 Task: Create New Customer with Customer Name: Break Hearts Vintage, Billing Address Line1: 4759 Agriculture Lane, Billing Address Line2:  Homestead, Billing Address Line3:  Florida 33030, Cell Number: 440-390-1431_x000D_

Action: Mouse moved to (150, 32)
Screenshot: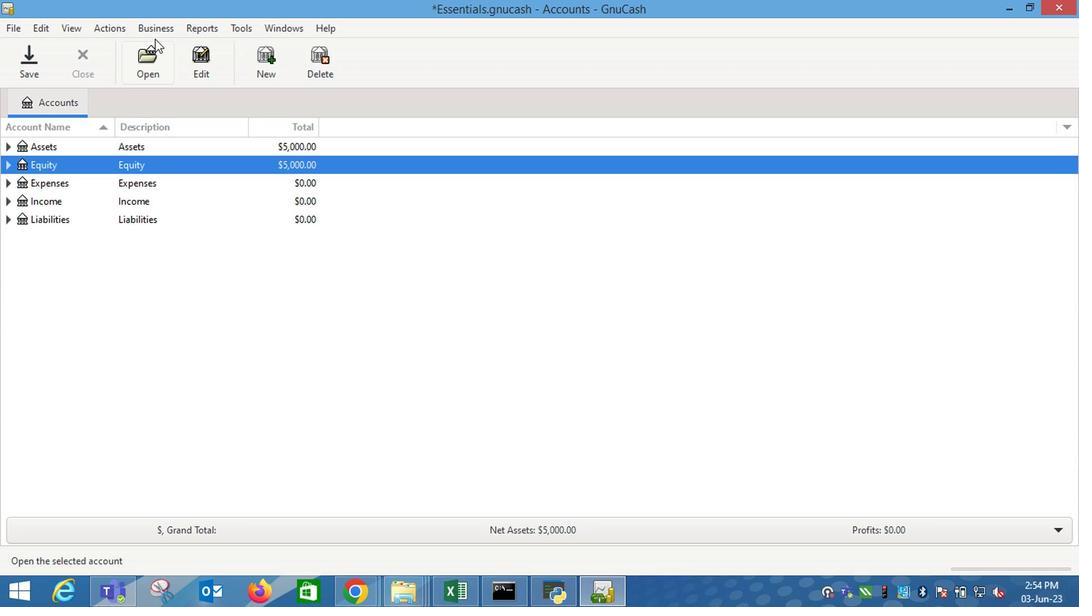 
Action: Mouse pressed left at (150, 32)
Screenshot: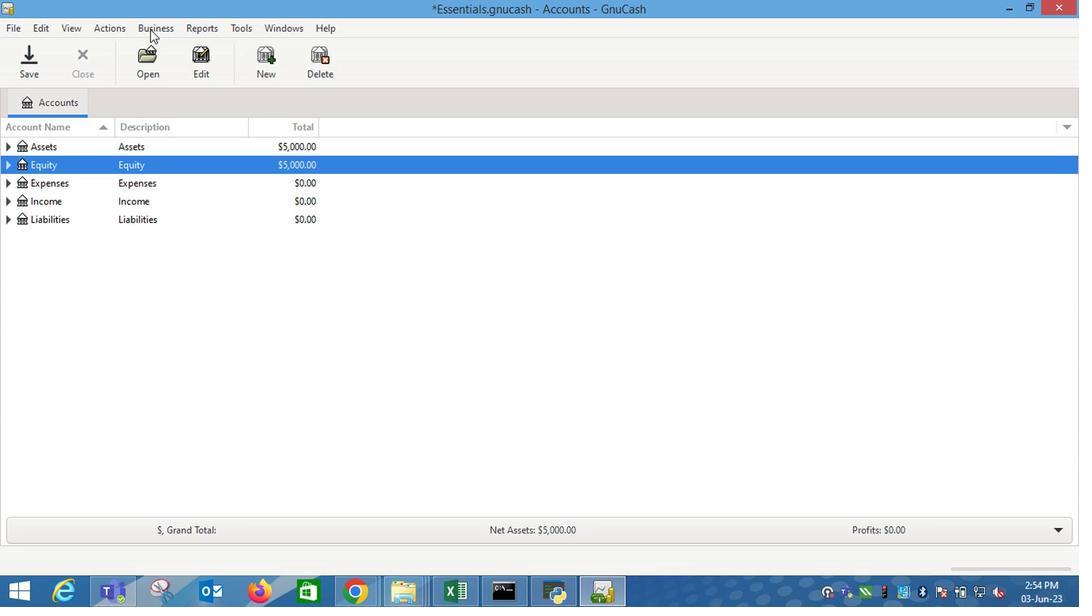
Action: Mouse moved to (369, 73)
Screenshot: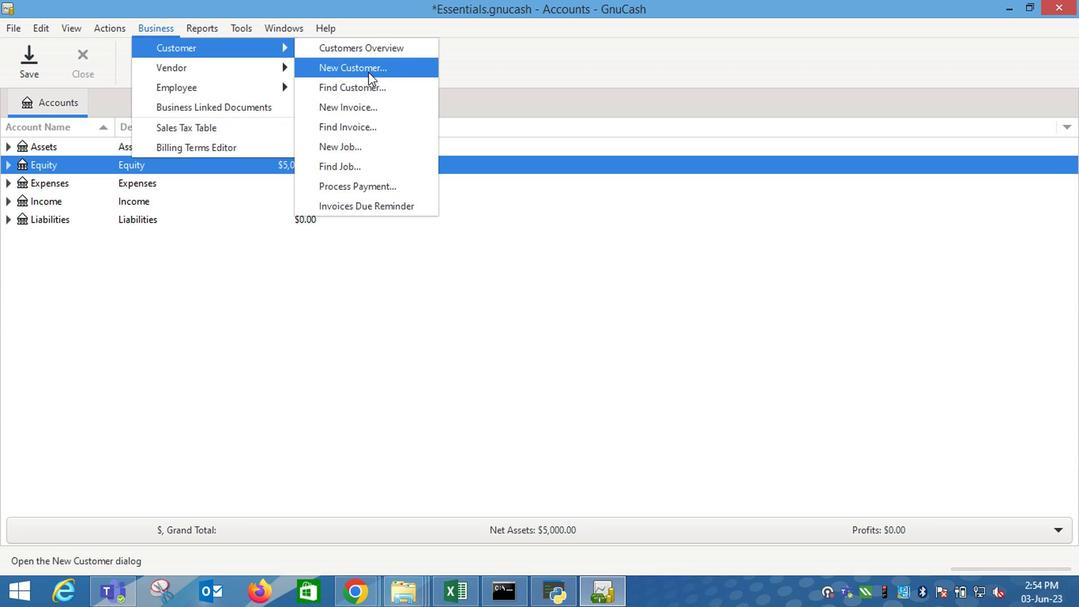 
Action: Mouse pressed left at (369, 73)
Screenshot: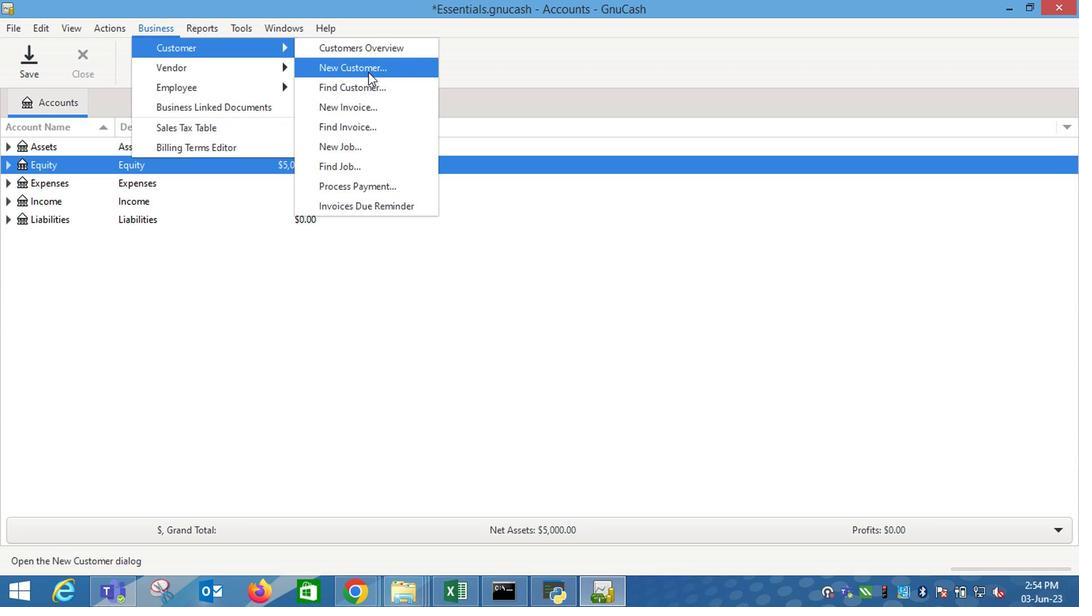 
Action: Mouse moved to (733, 201)
Screenshot: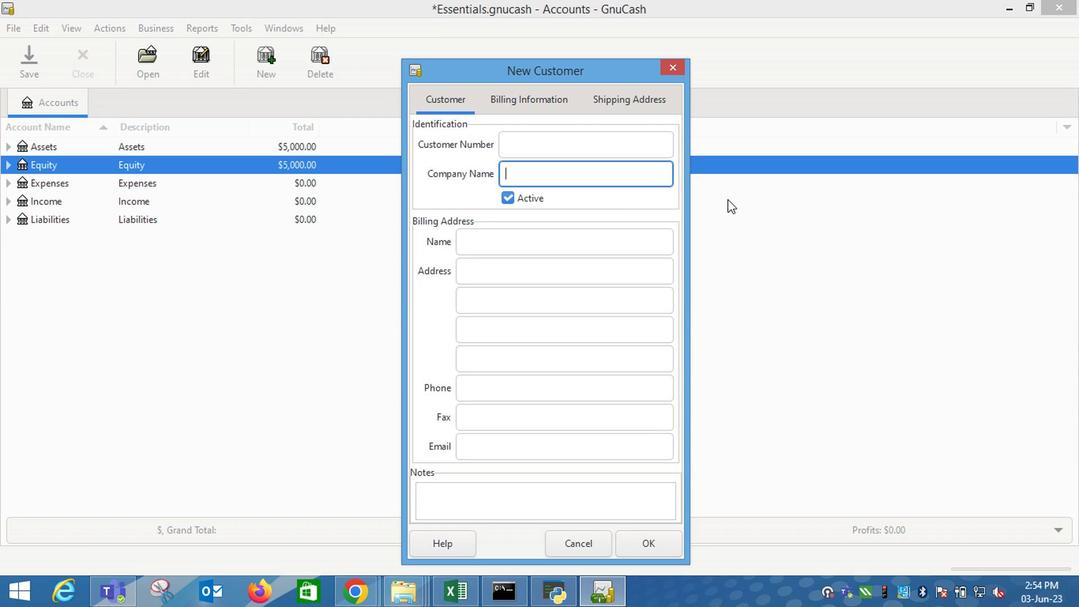 
Action: Key pressed <Key.shift_r>Break<Key.space><Key.shift_r>Hearts<Key.space><Key.shift_r>Vintage<Key.tab><Key.tab><Key.tab>4759<Key.space><Key.shift_r>Agriculture<Key.space><Key.shift_r>Lane<Key.tab><Key.shift_r>Home<Key.tab><Key.shift_r>F<Key.tab><Key.tab>440-390-1431
Screenshot: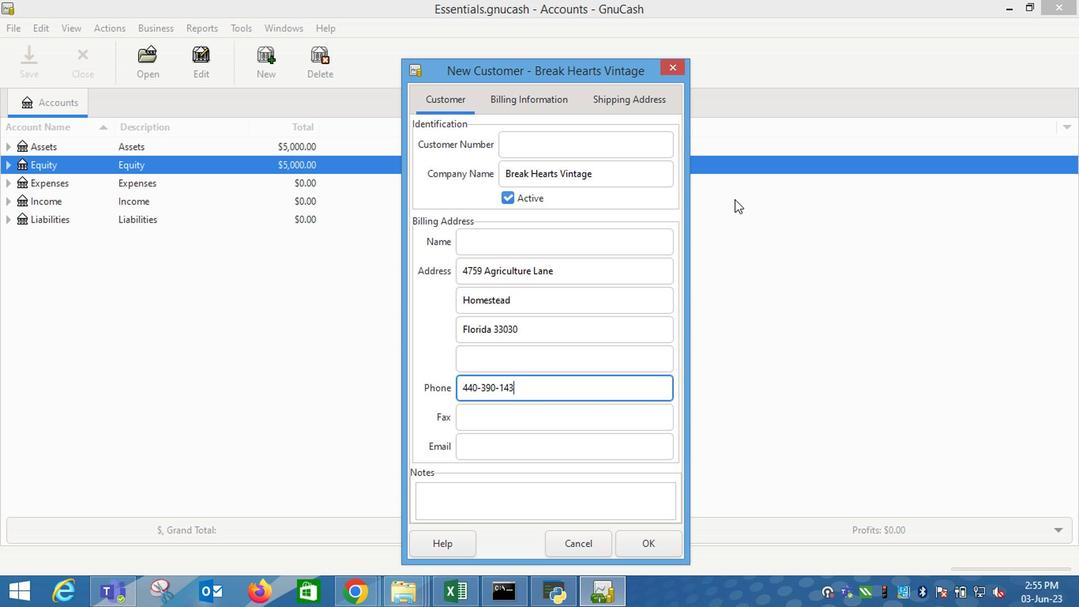 
Action: Mouse moved to (560, 100)
Screenshot: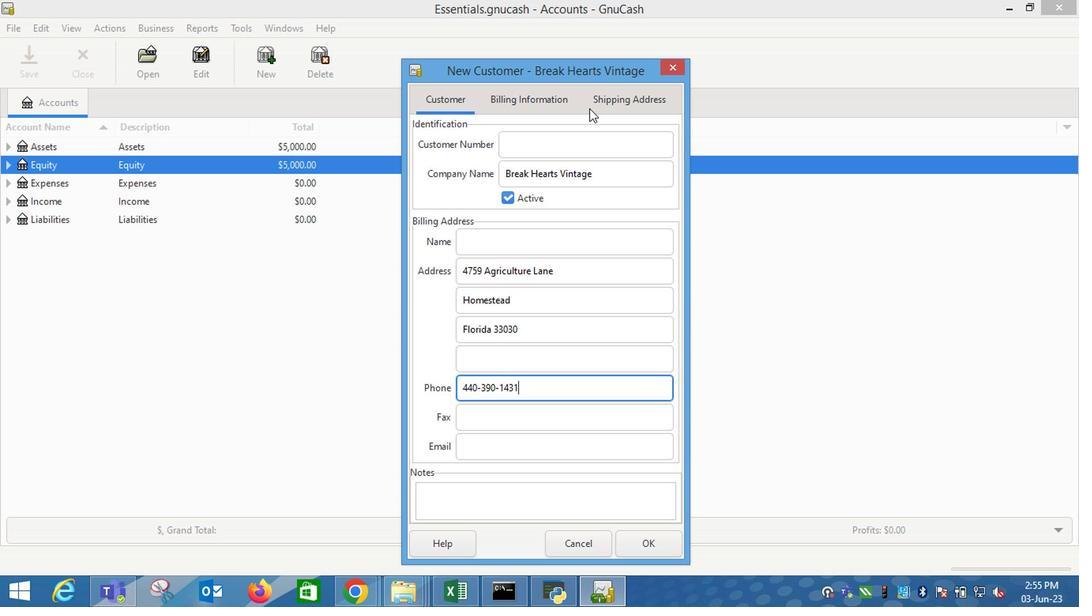 
Action: Mouse pressed left at (560, 100)
Screenshot: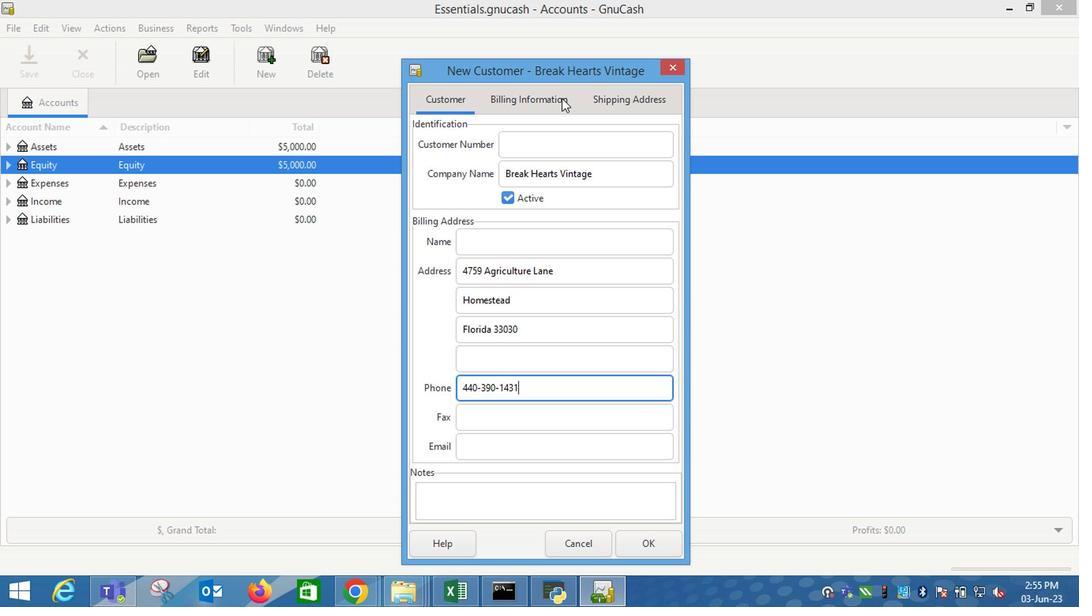 
Action: Mouse moved to (654, 547)
Screenshot: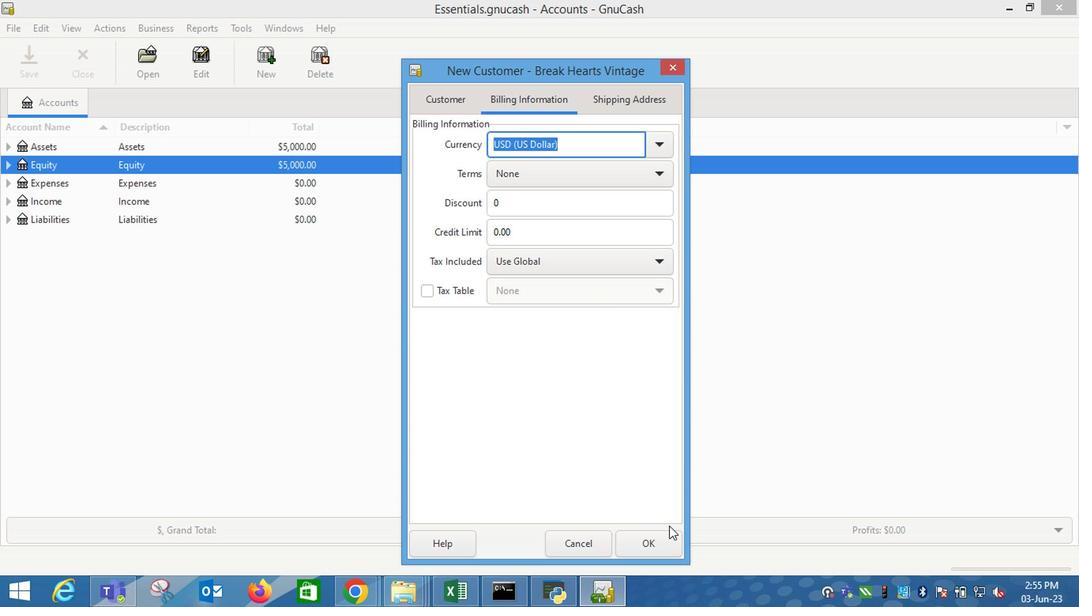 
Action: Mouse pressed left at (654, 547)
Screenshot: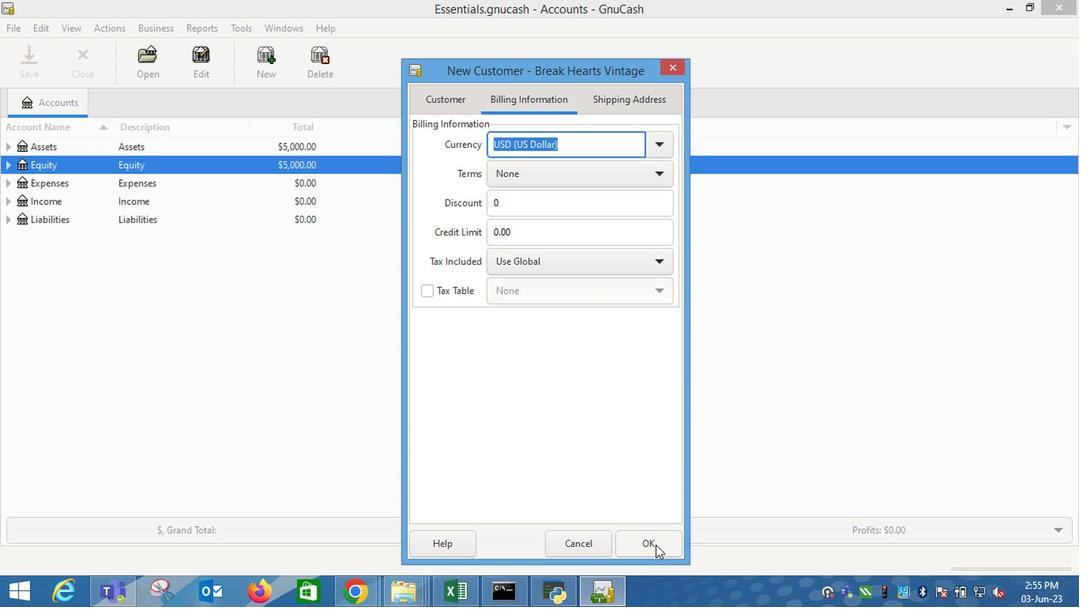 
Action: Mouse moved to (542, 407)
Screenshot: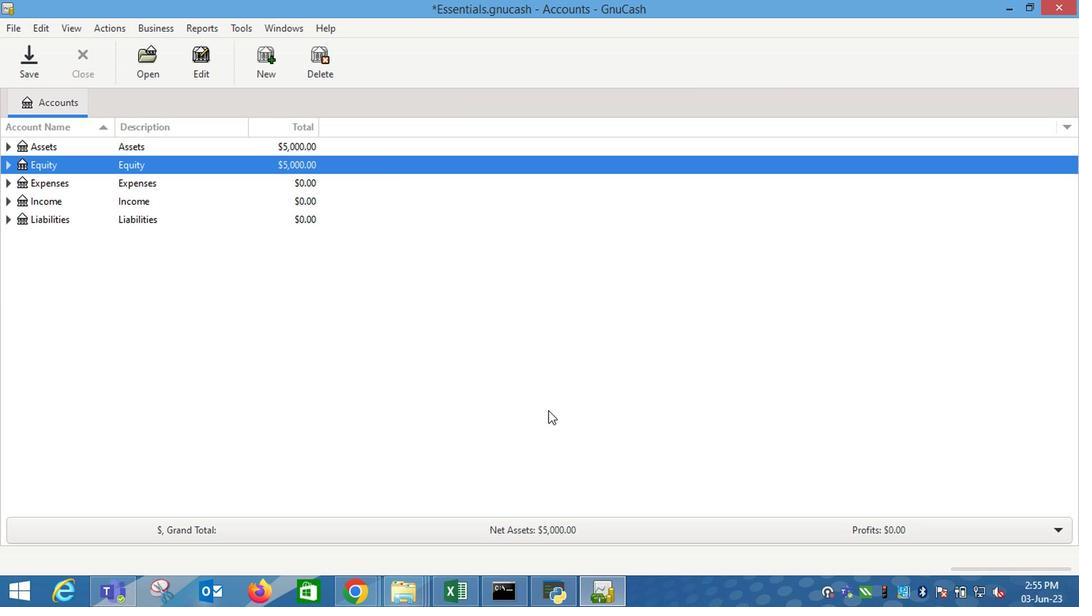 
